 Task: Change the search settings in Outlook to include all mailboxes.
Action: Mouse moved to (50, 32)
Screenshot: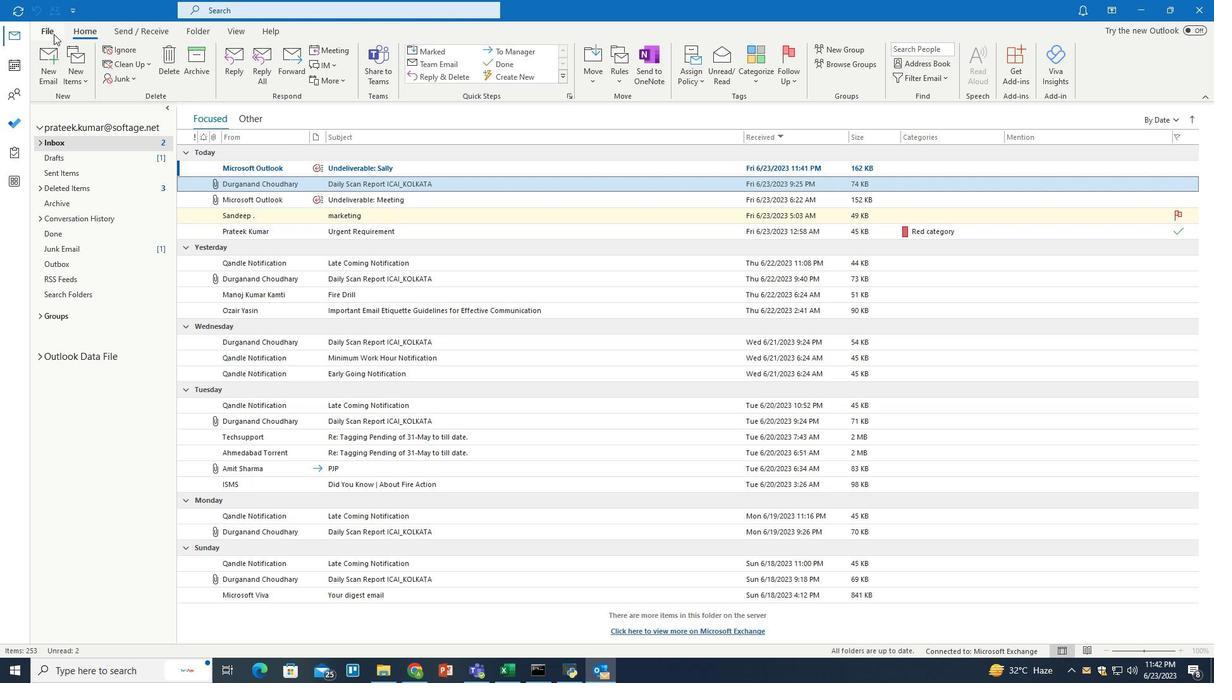 
Action: Mouse pressed left at (50, 32)
Screenshot: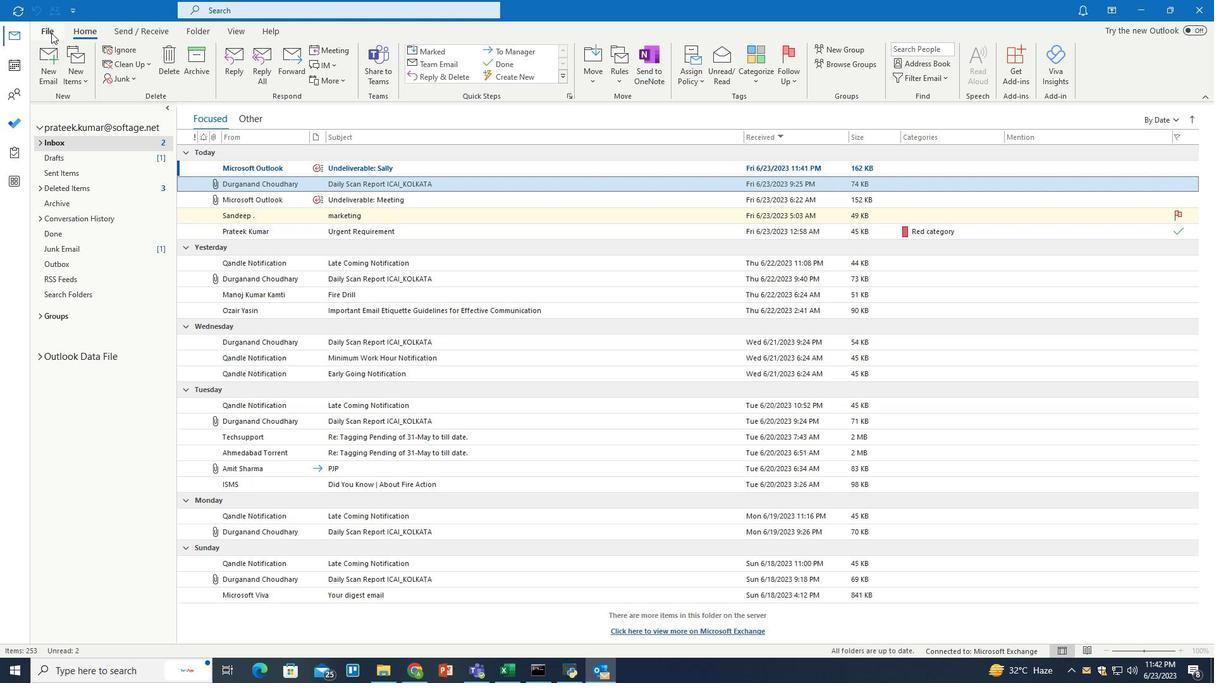 
Action: Mouse moved to (36, 608)
Screenshot: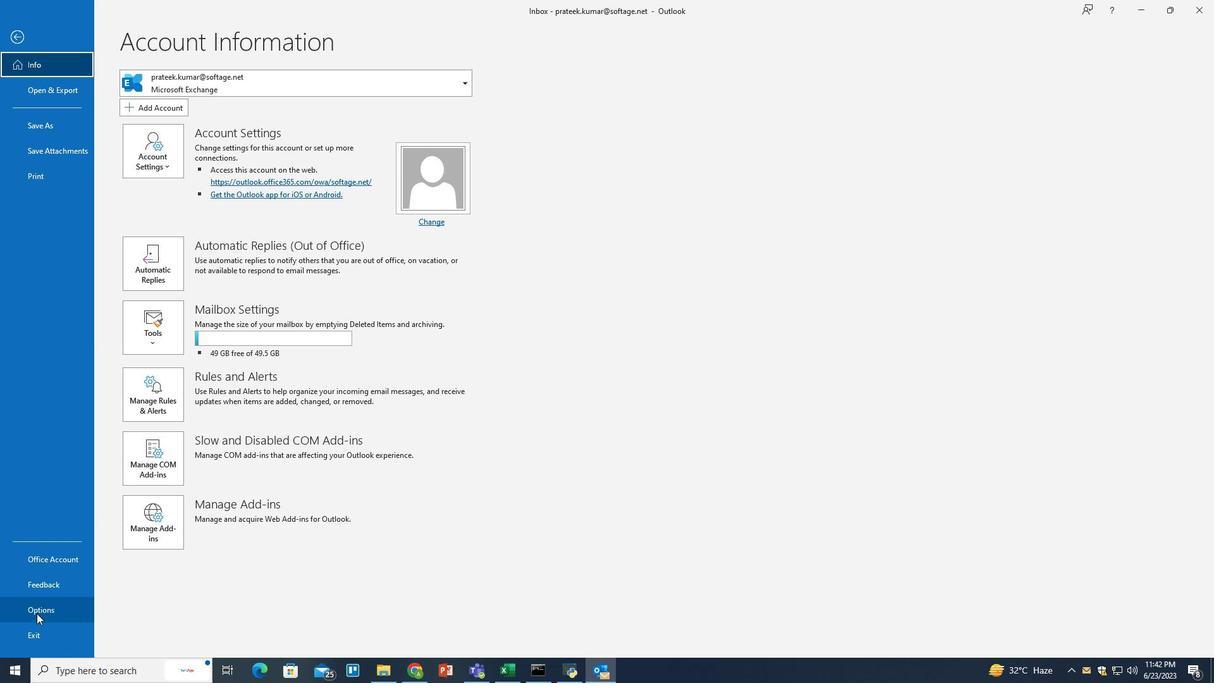
Action: Mouse pressed left at (36, 608)
Screenshot: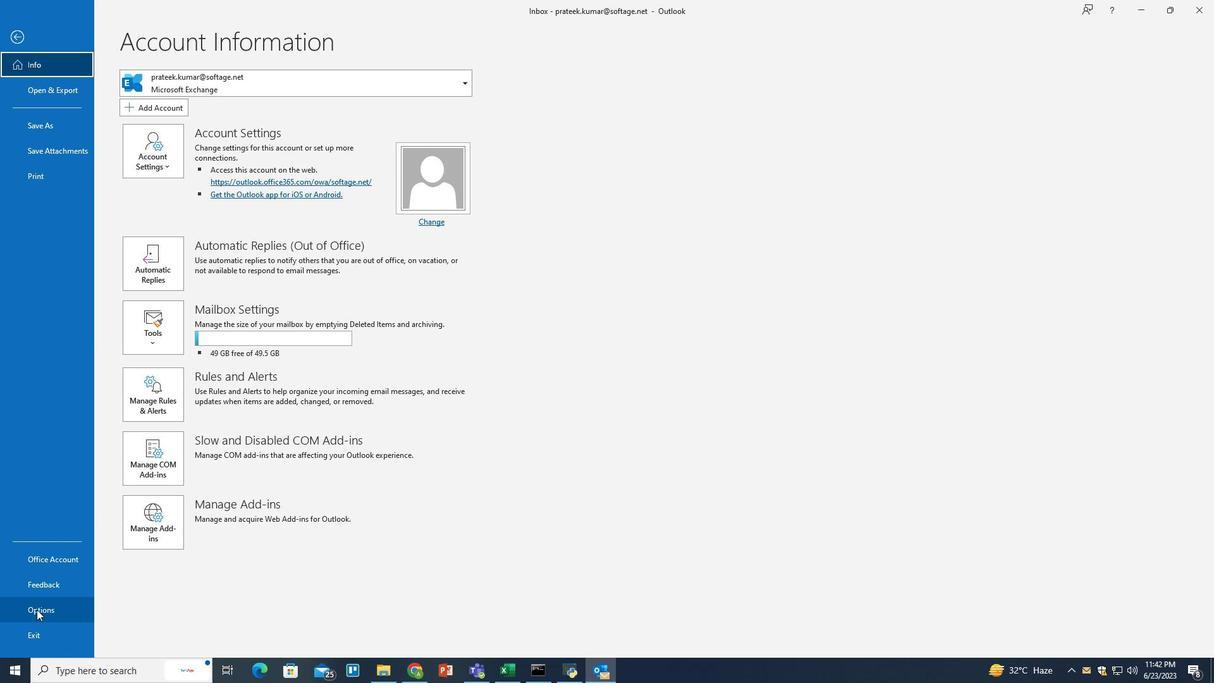 
Action: Mouse moved to (364, 246)
Screenshot: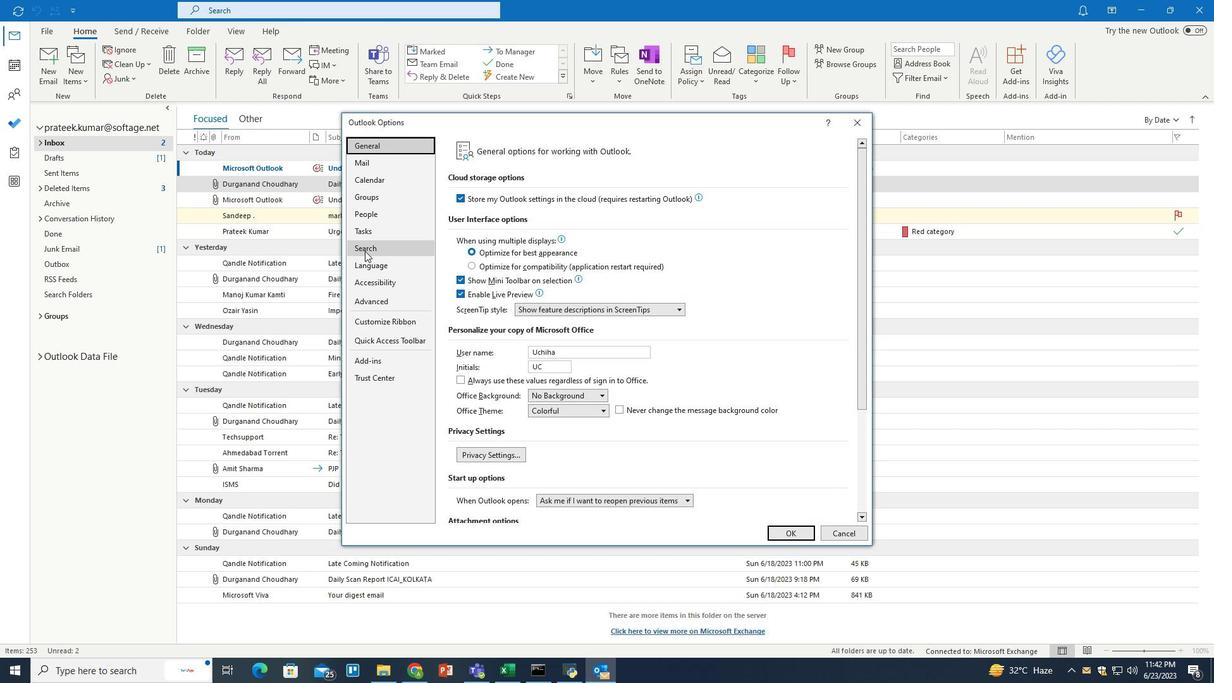 
Action: Mouse pressed left at (364, 246)
Screenshot: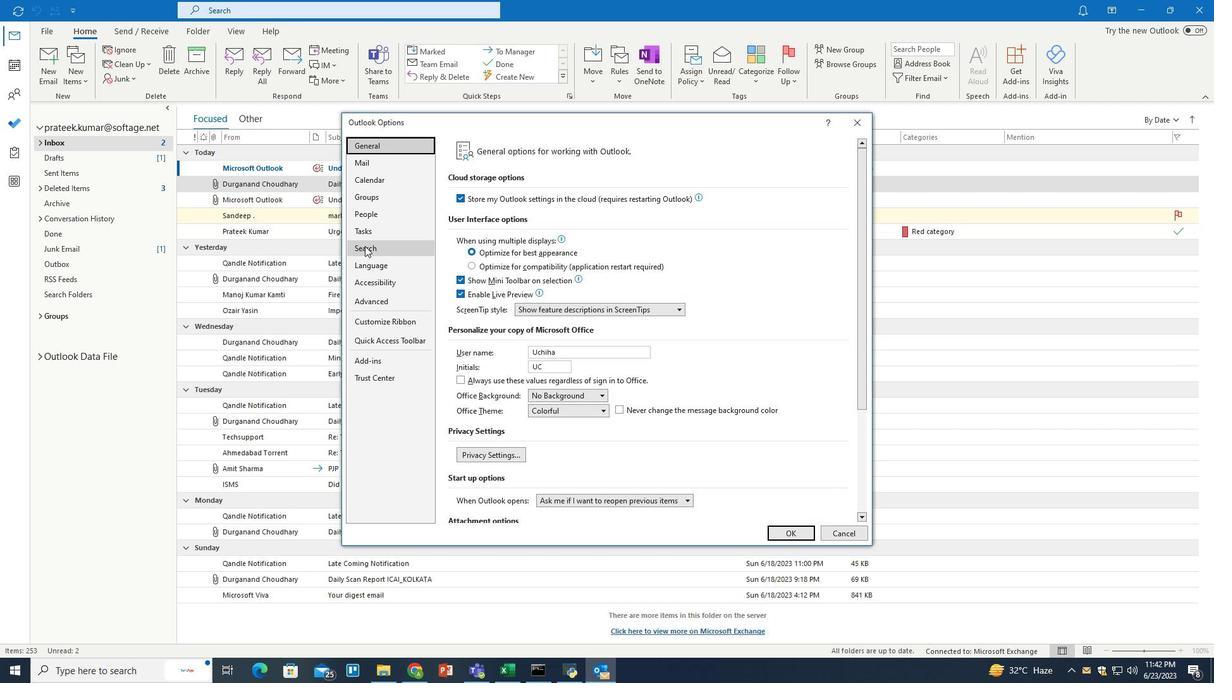 
Action: Mouse moved to (498, 302)
Screenshot: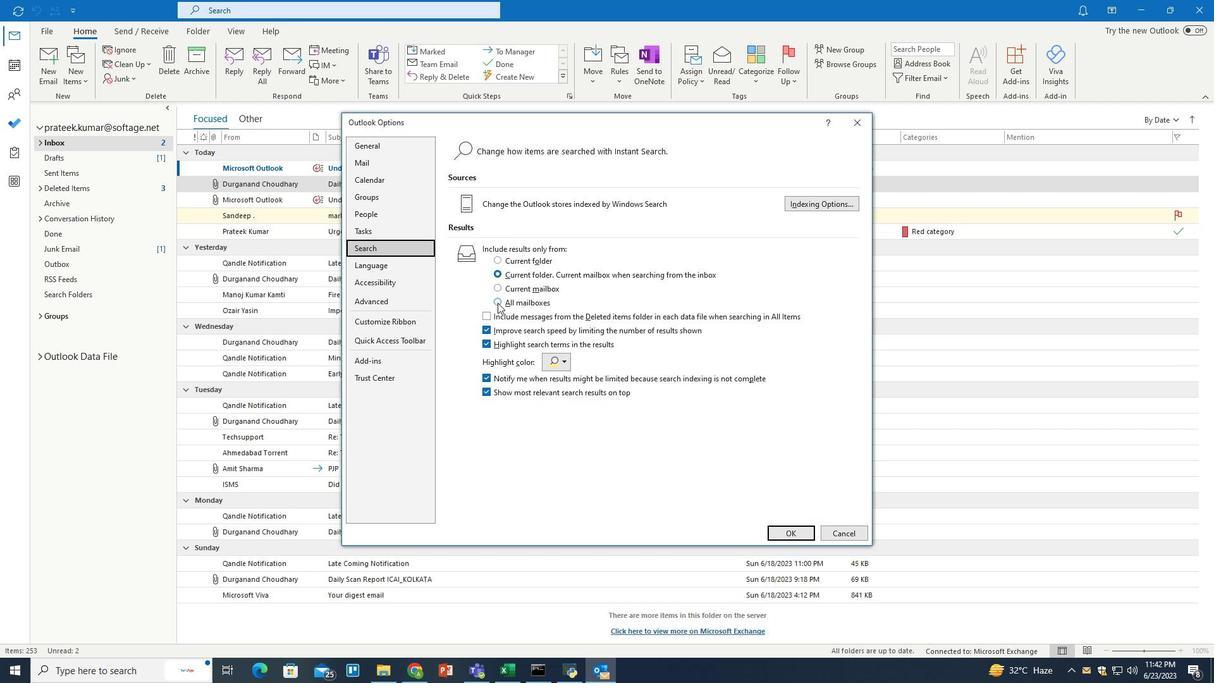 
Action: Mouse pressed left at (498, 302)
Screenshot: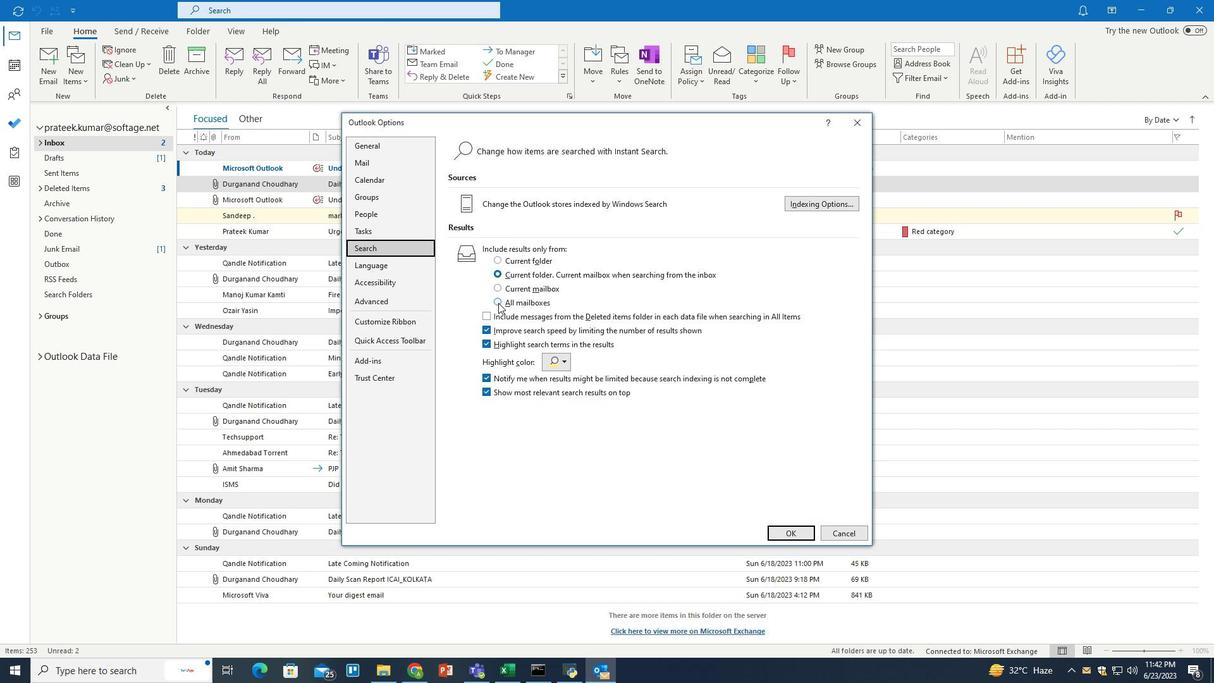 
Action: Mouse moved to (791, 530)
Screenshot: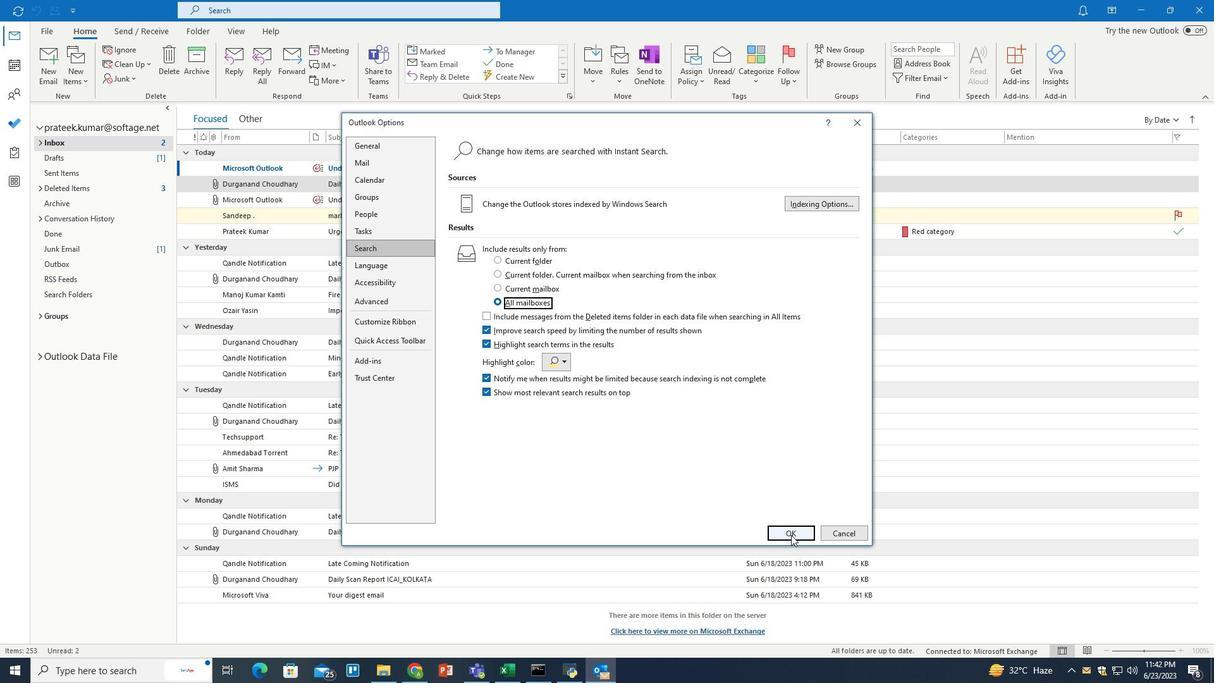 
Action: Mouse pressed left at (791, 530)
Screenshot: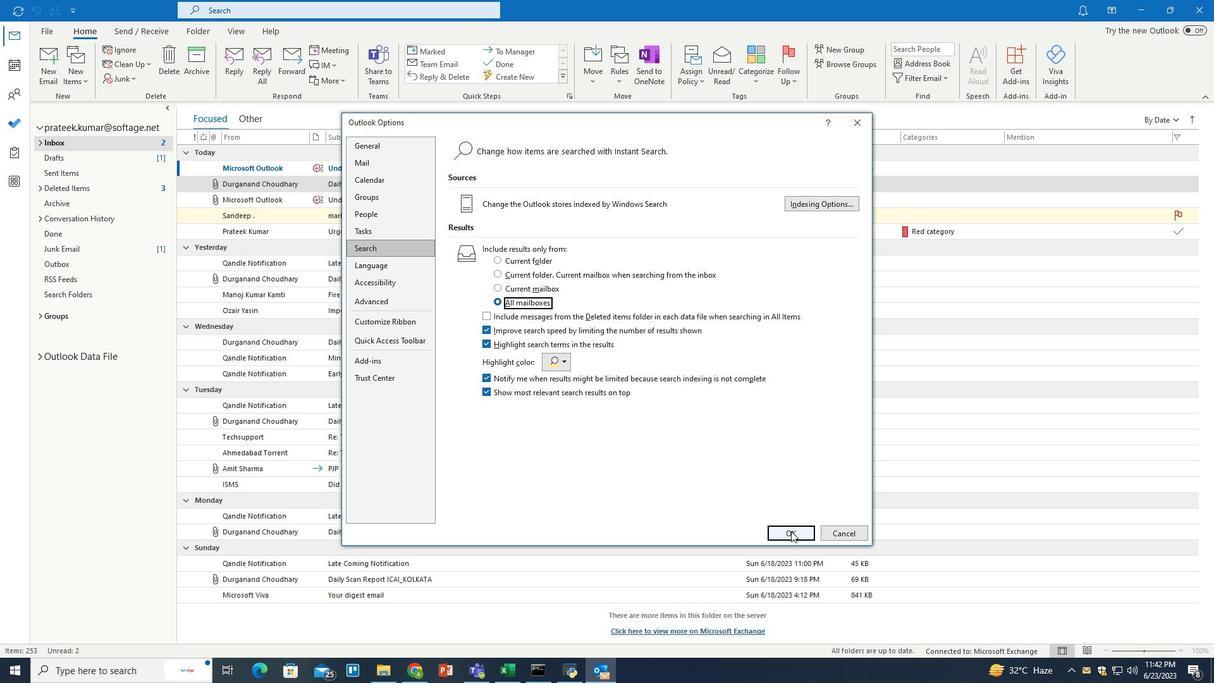 
